 Task: Add Avalon Organics Lavender Hand & Body Lotion to the cart.
Action: Mouse moved to (789, 300)
Screenshot: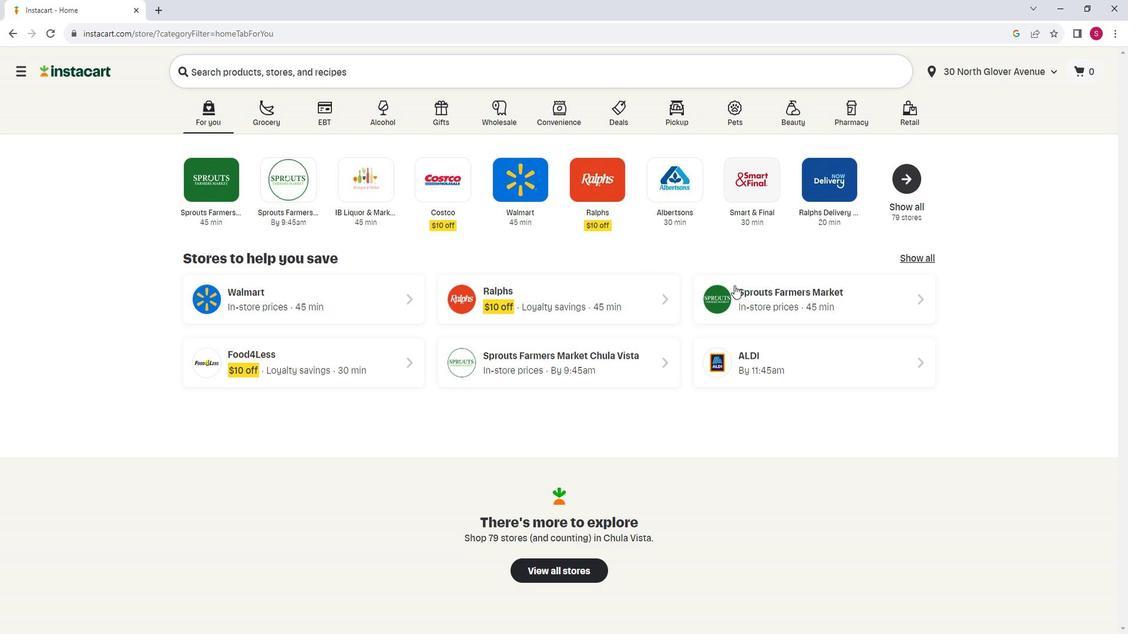 
Action: Mouse pressed left at (789, 300)
Screenshot: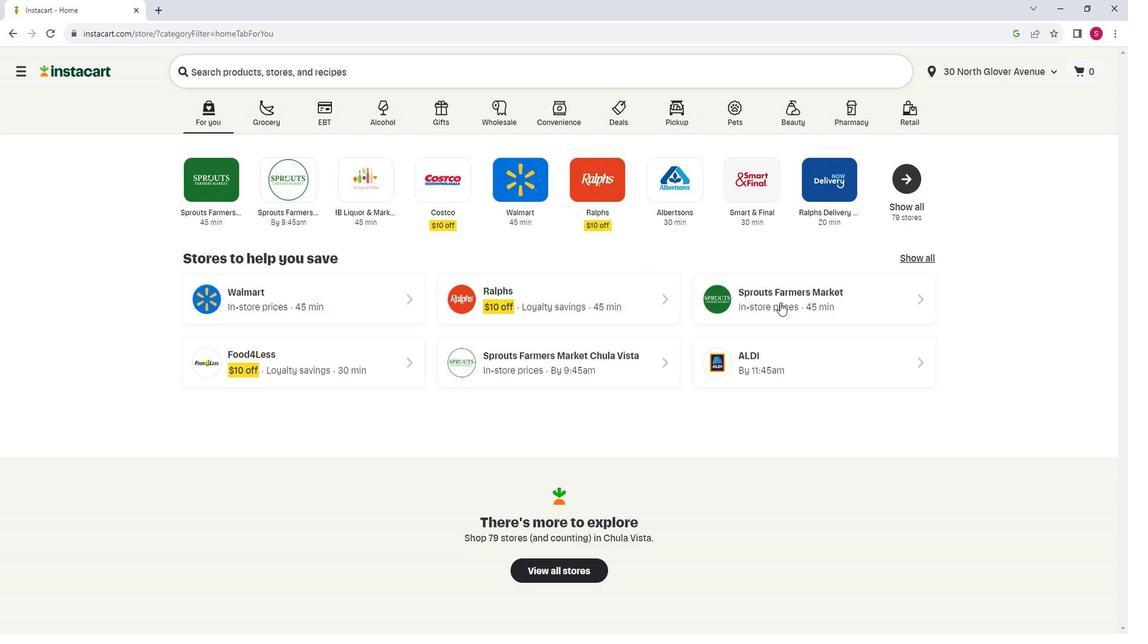
Action: Mouse moved to (75, 394)
Screenshot: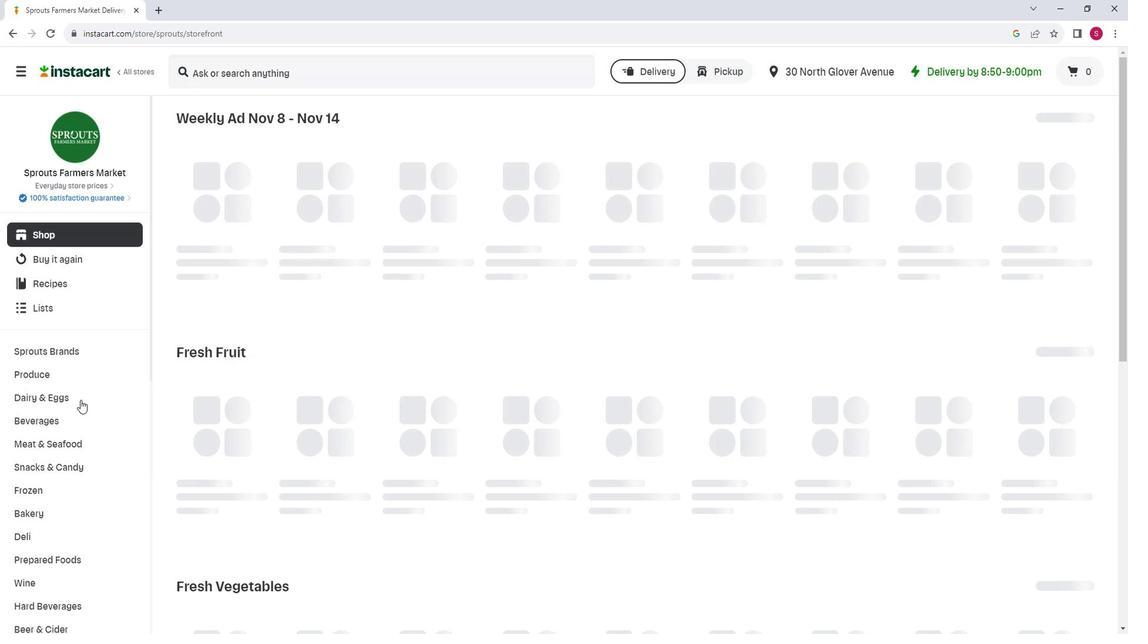 
Action: Mouse scrolled (75, 393) with delta (0, 0)
Screenshot: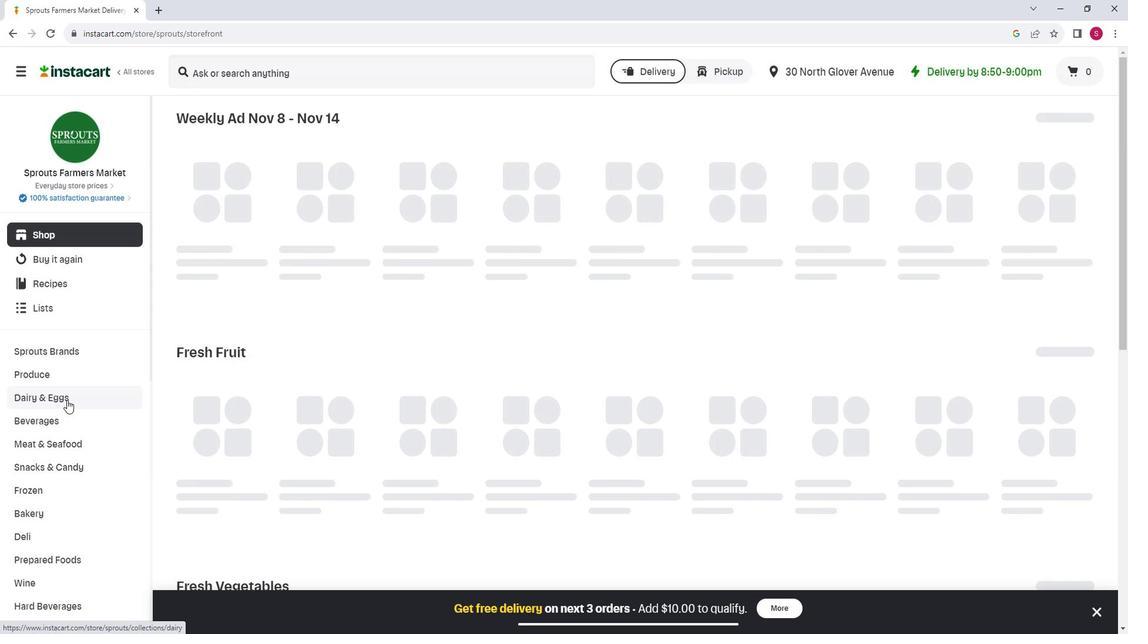 
Action: Mouse scrolled (75, 393) with delta (0, 0)
Screenshot: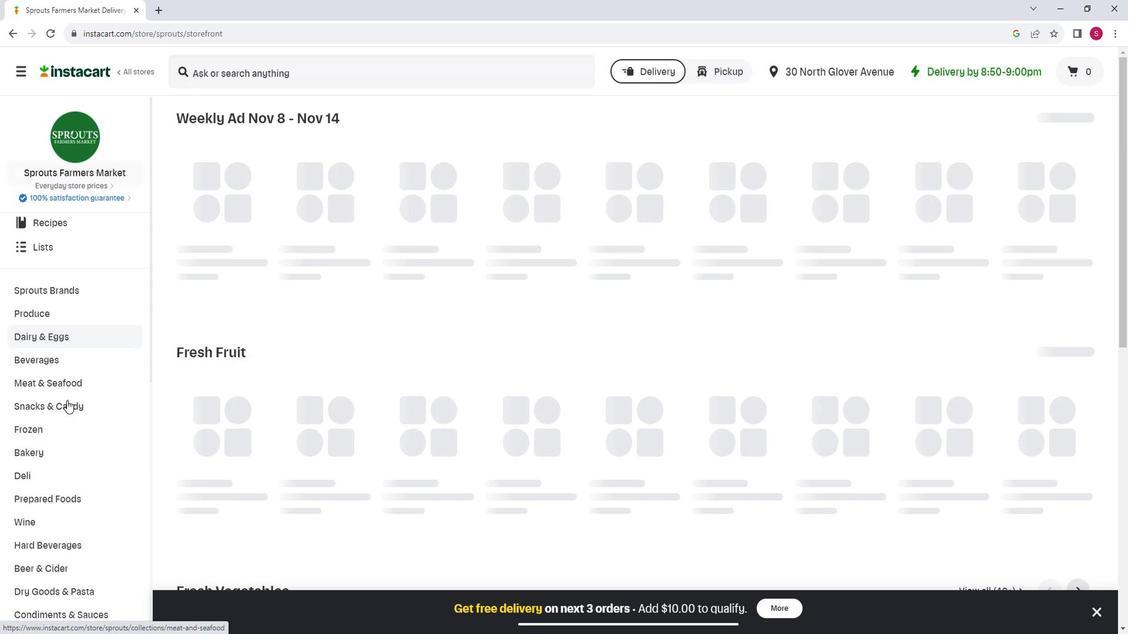 
Action: Mouse scrolled (75, 393) with delta (0, 0)
Screenshot: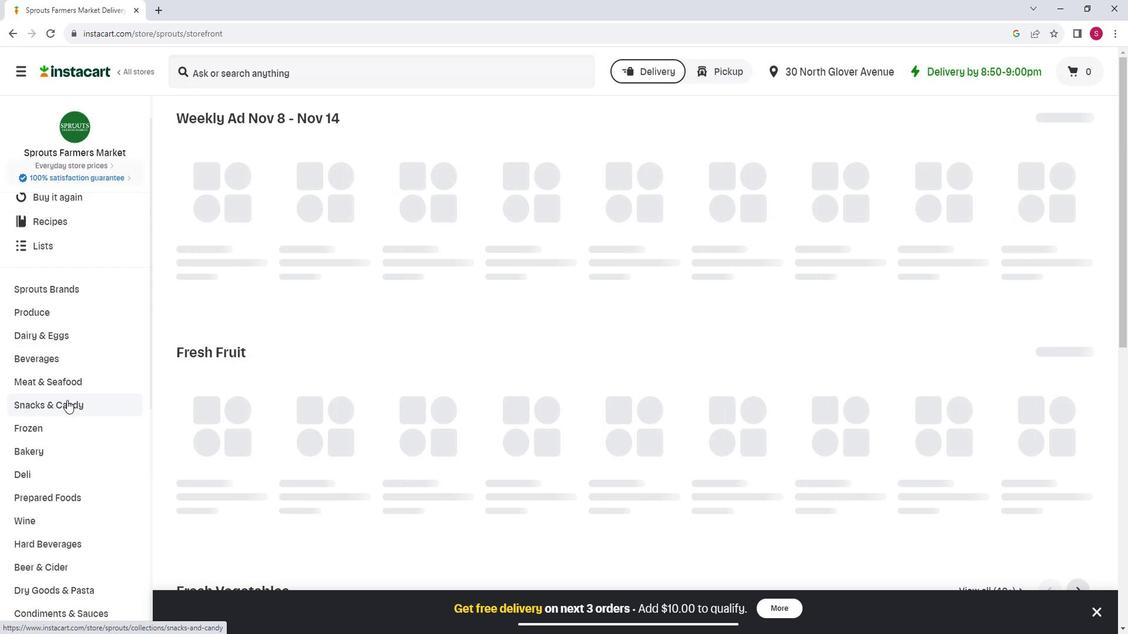 
Action: Mouse scrolled (75, 393) with delta (0, 0)
Screenshot: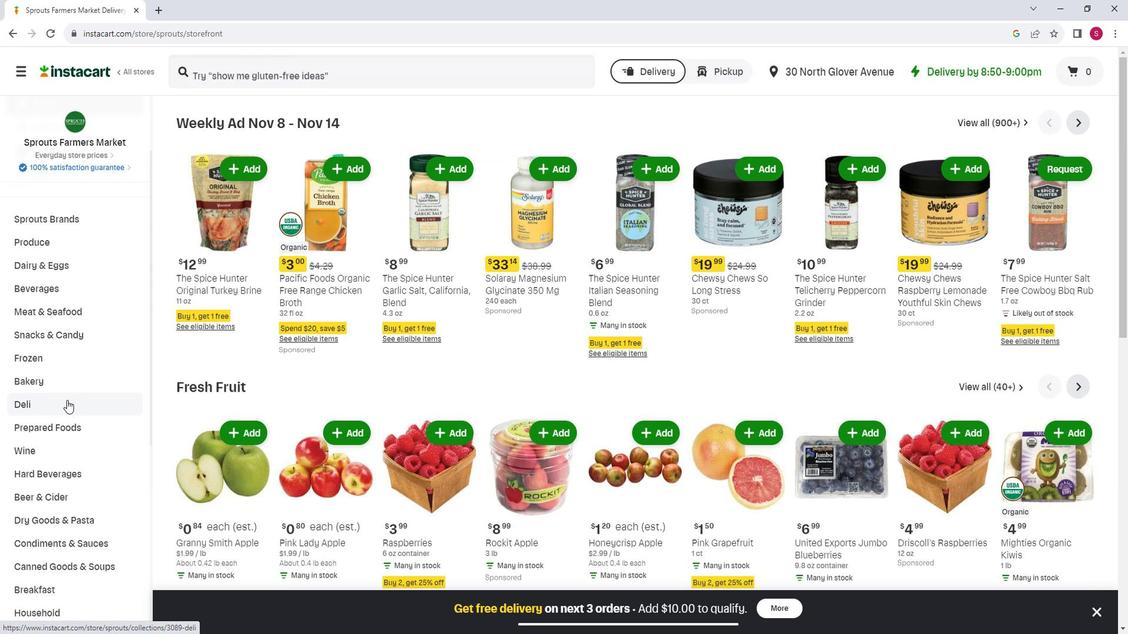 
Action: Mouse scrolled (75, 393) with delta (0, 0)
Screenshot: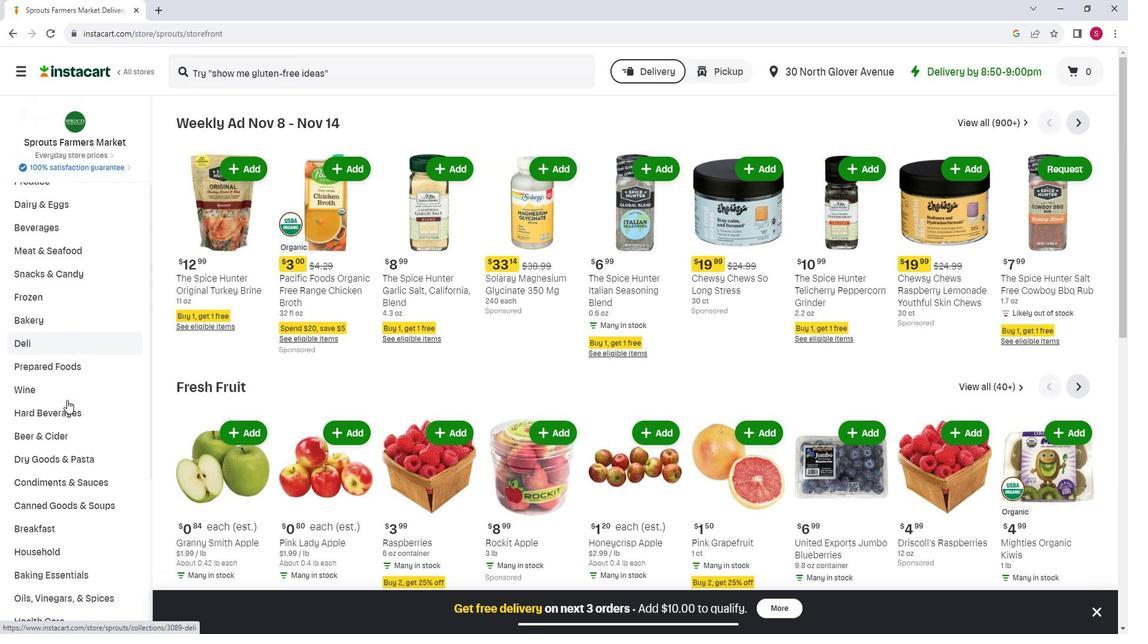 
Action: Mouse moved to (68, 446)
Screenshot: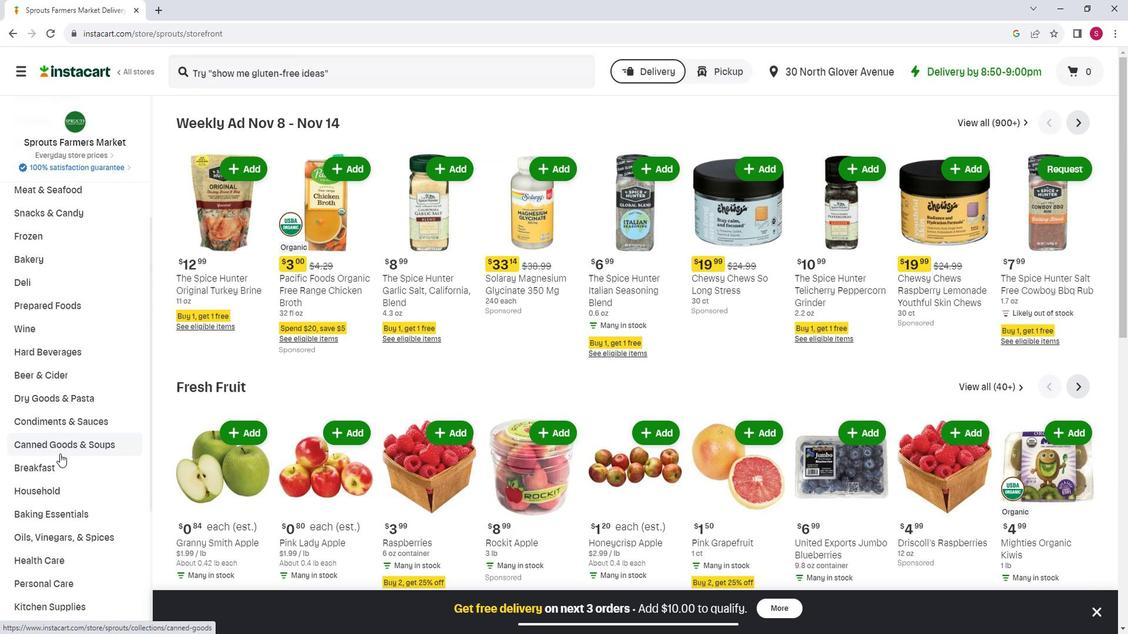 
Action: Mouse scrolled (68, 446) with delta (0, 0)
Screenshot: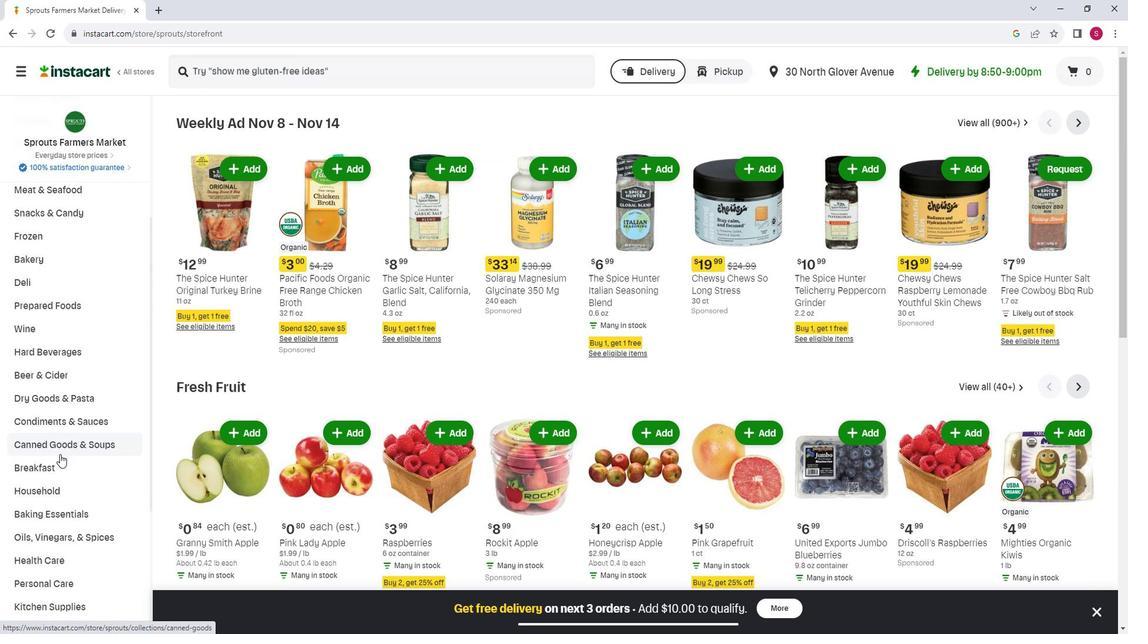
Action: Mouse moved to (55, 512)
Screenshot: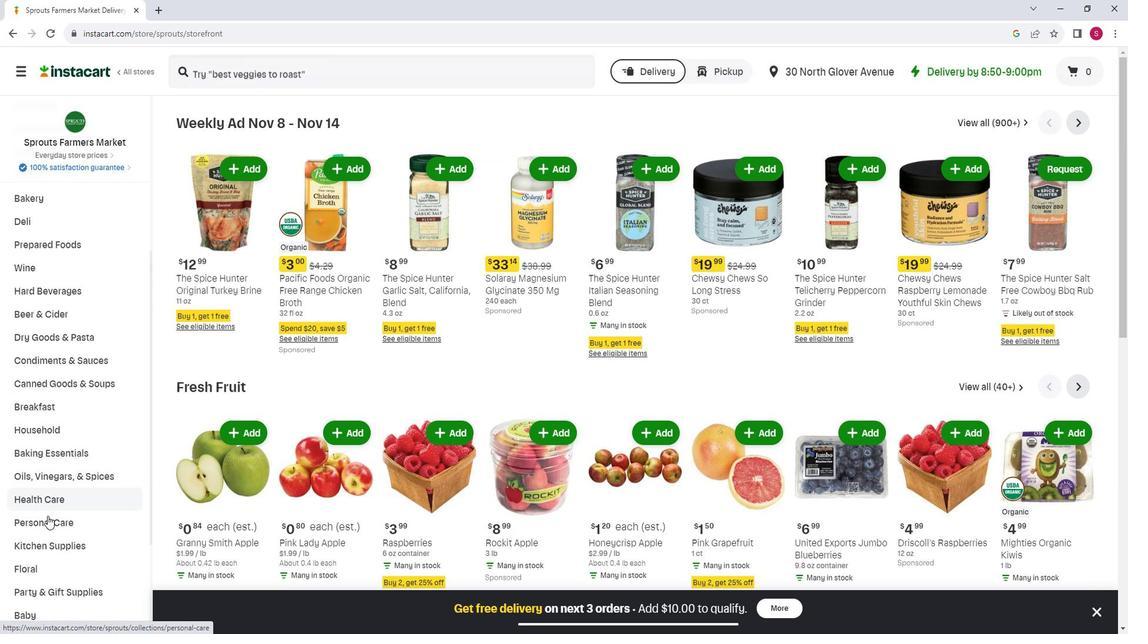 
Action: Mouse pressed left at (55, 512)
Screenshot: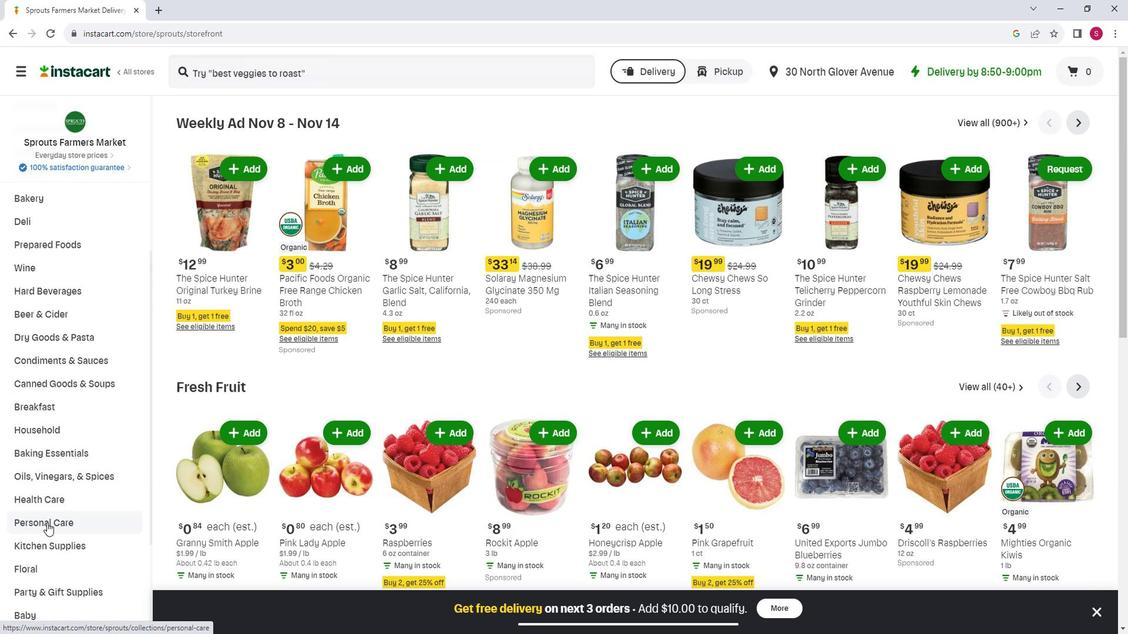 
Action: Mouse moved to (286, 159)
Screenshot: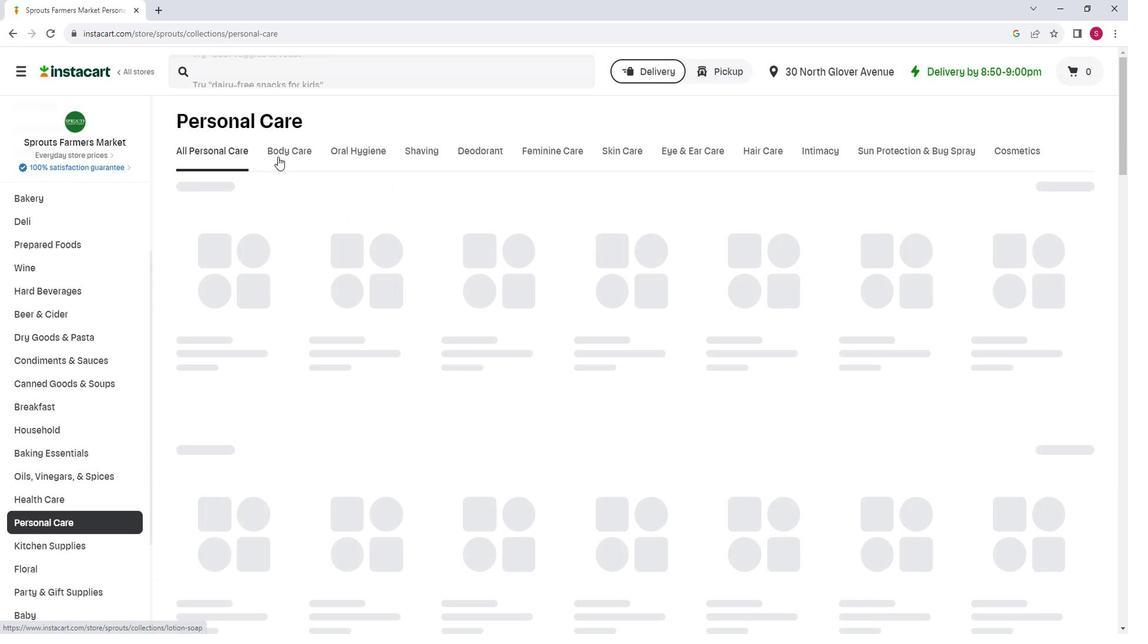 
Action: Mouse pressed left at (286, 159)
Screenshot: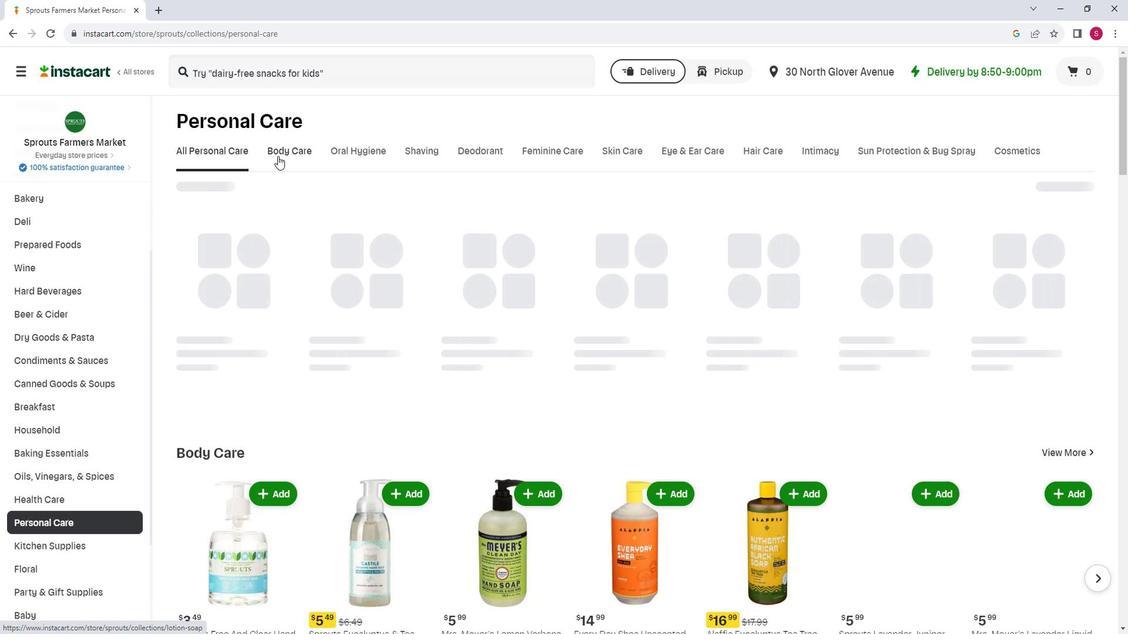 
Action: Mouse moved to (484, 199)
Screenshot: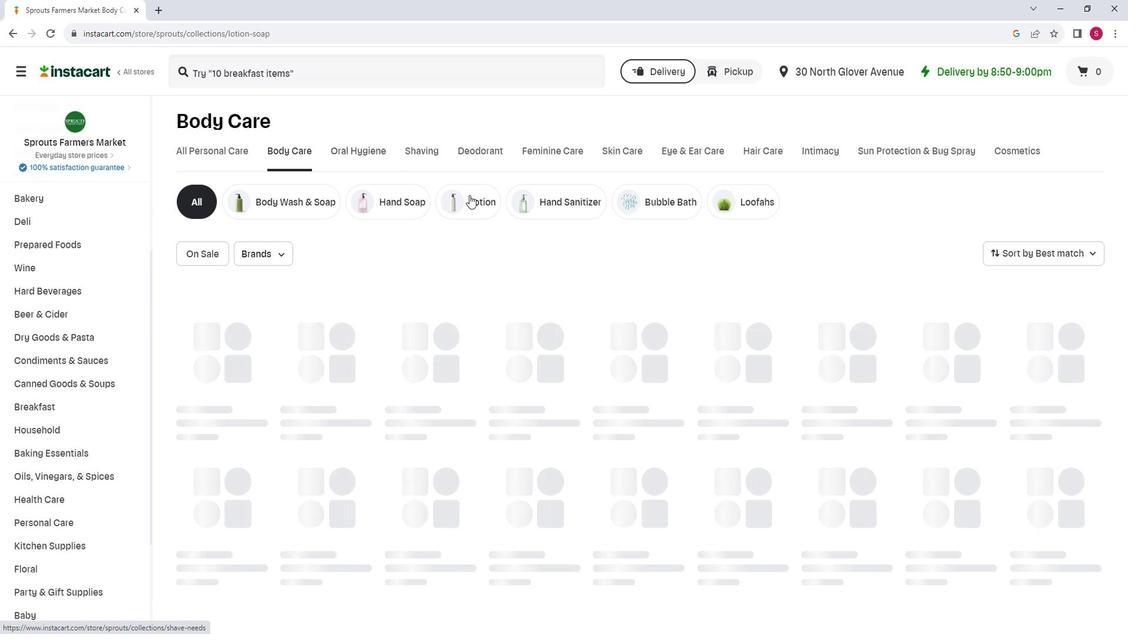 
Action: Mouse pressed left at (484, 199)
Screenshot: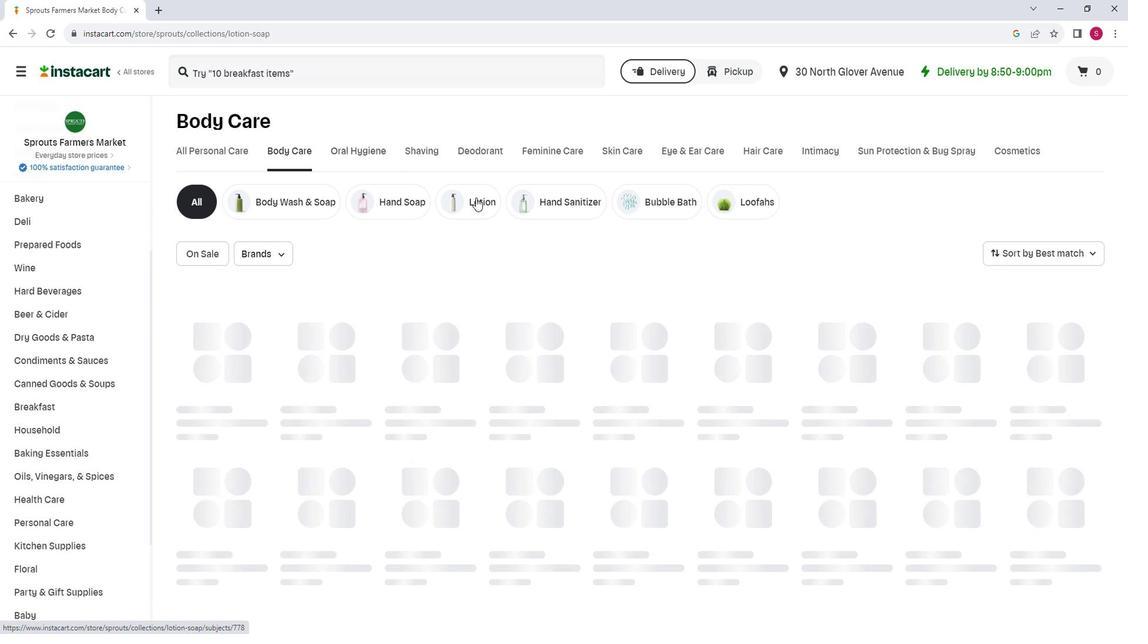 
Action: Mouse moved to (334, 80)
Screenshot: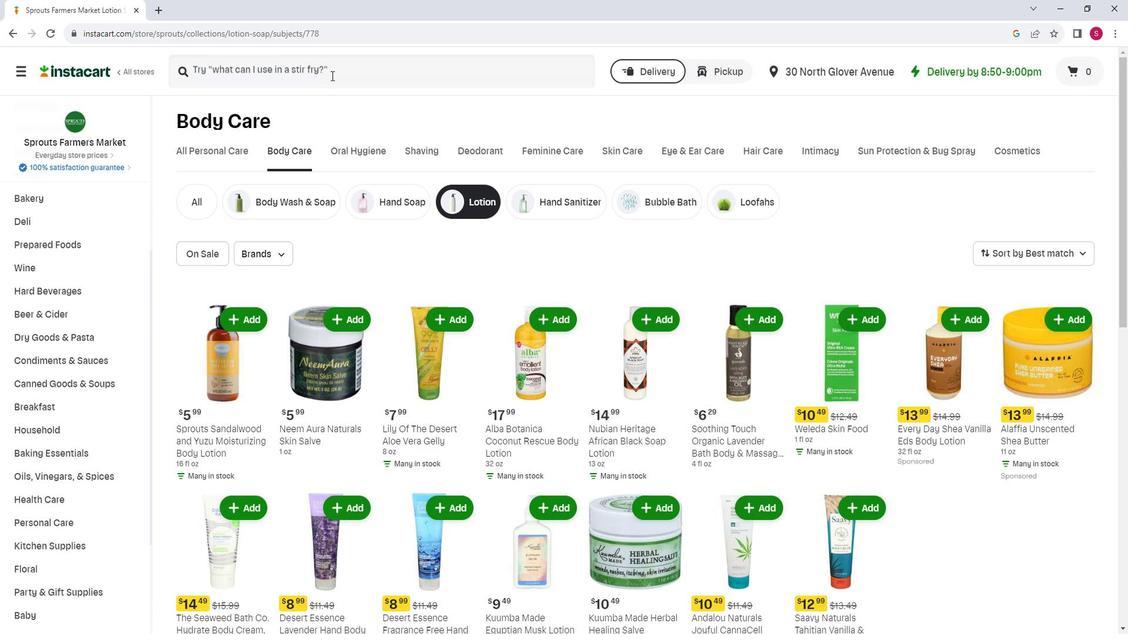 
Action: Mouse pressed left at (334, 80)
Screenshot: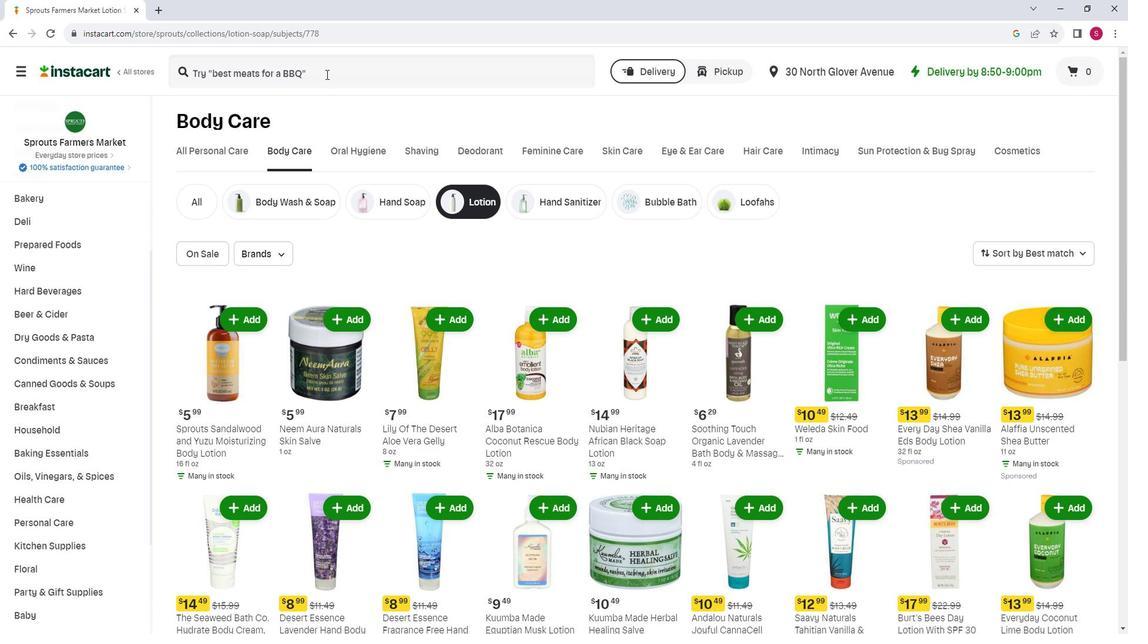 
Action: Key pressed <Key.shift>Avalon<Key.space><Key.shift>Organics<Key.space><Key.shift>Lavender<Key.space><Key.shift>Hand<Key.space><Key.shift>&<Key.space><Key.shift>Body<Key.space><Key.shift>Lotion<Key.enter>
Screenshot: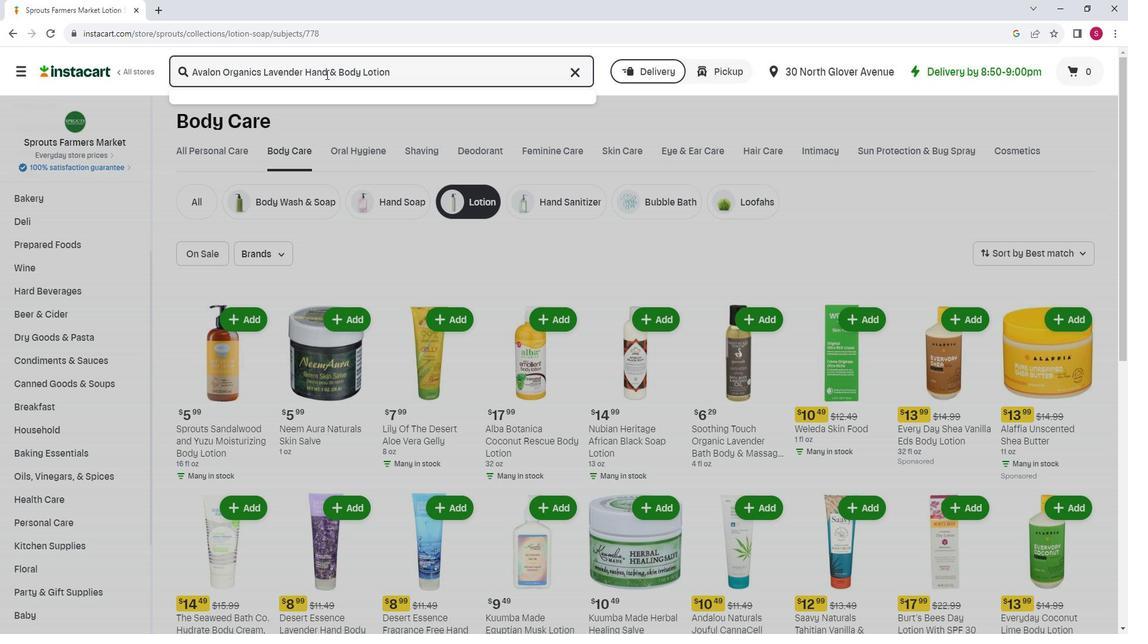 
Action: Mouse moved to (695, 177)
Screenshot: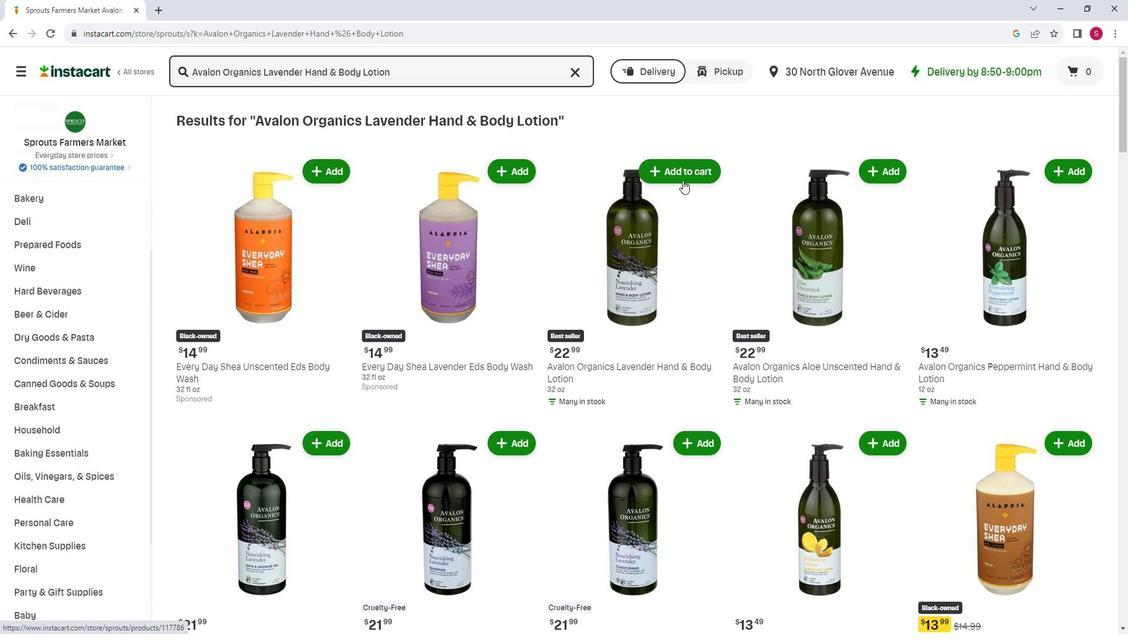 
Action: Mouse pressed left at (695, 177)
Screenshot: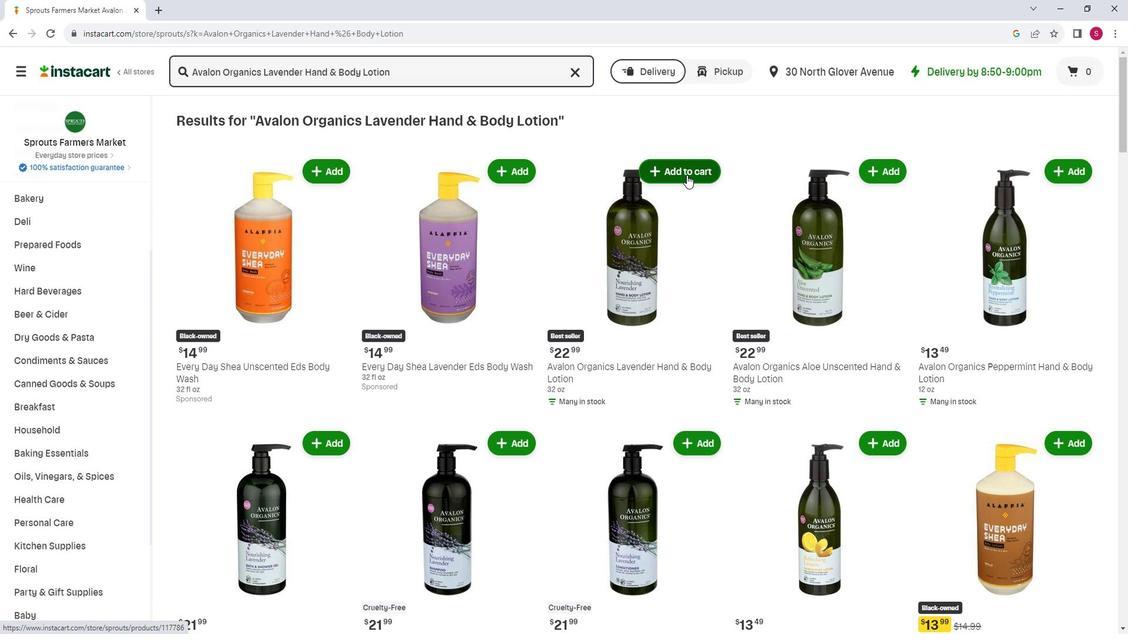 
Action: Mouse moved to (720, 137)
Screenshot: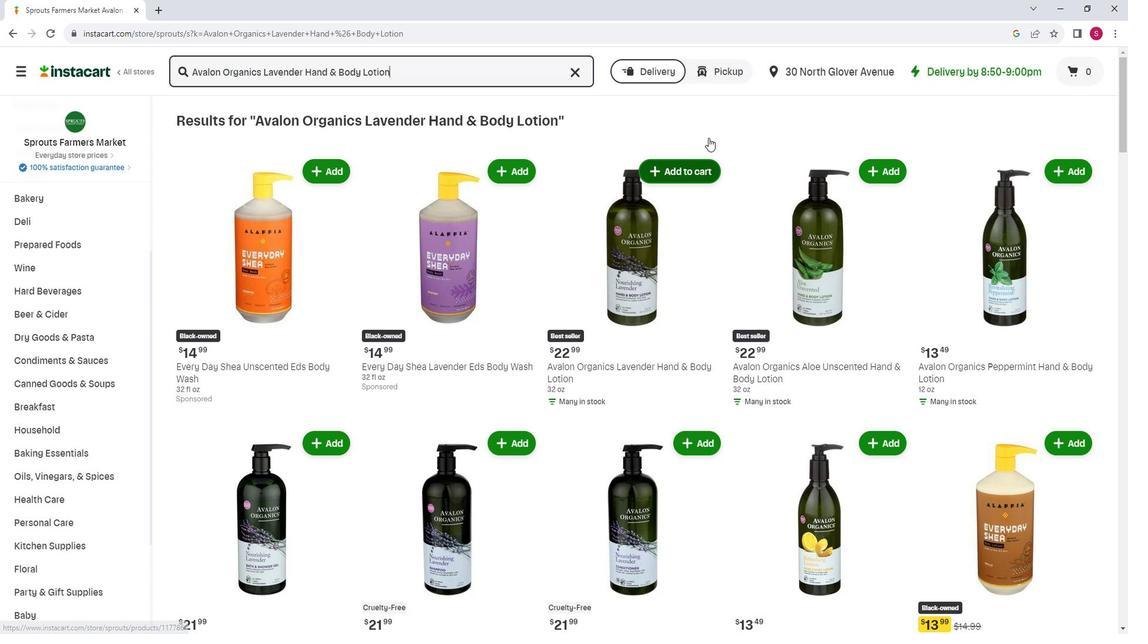 
